 Task: Convert the item to a linked card "in list" "progress" using pattern "tartan" and copying "labels".
Action: Mouse moved to (493, 253)
Screenshot: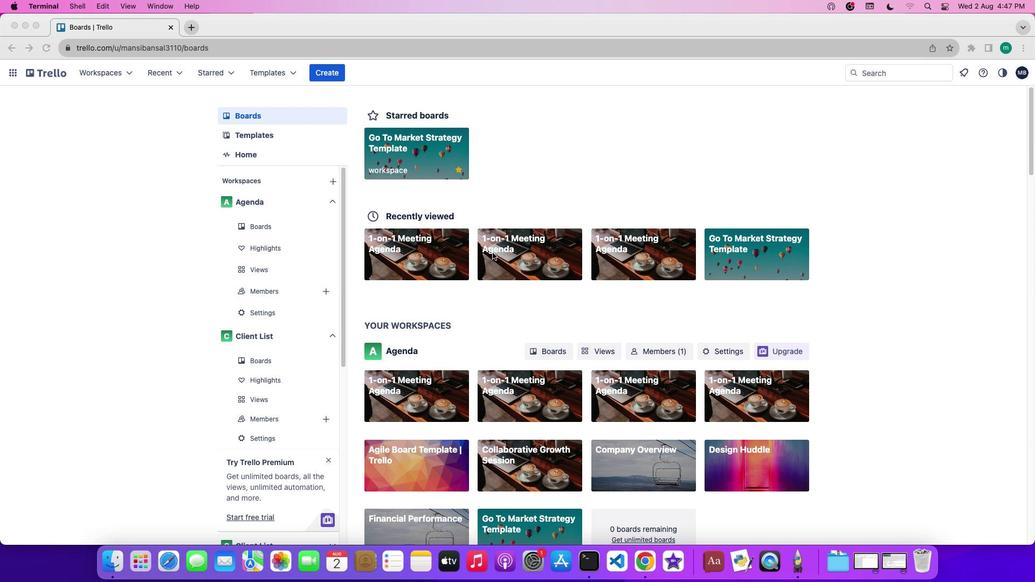 
Action: Mouse pressed left at (493, 253)
Screenshot: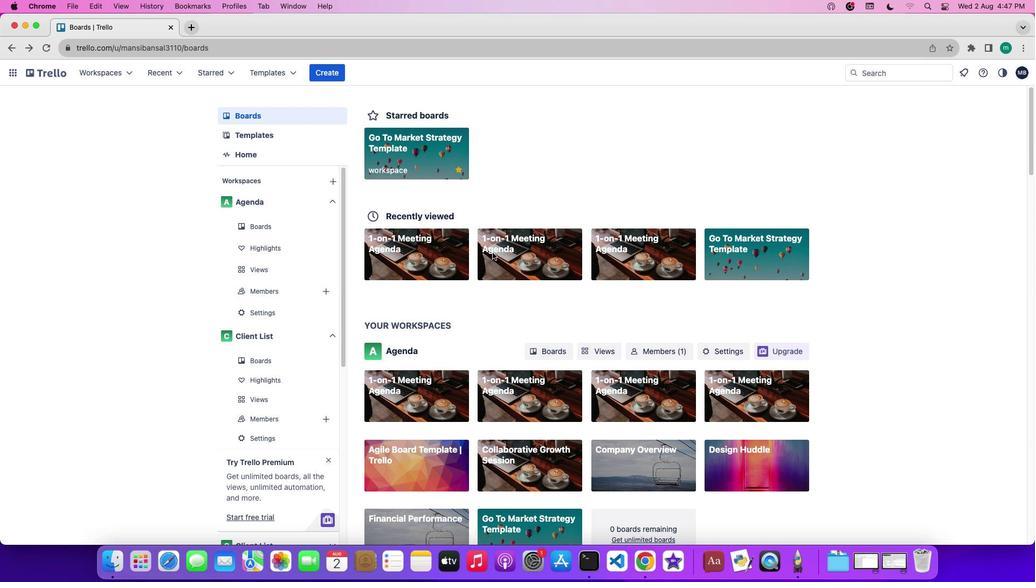 
Action: Mouse pressed left at (493, 253)
Screenshot: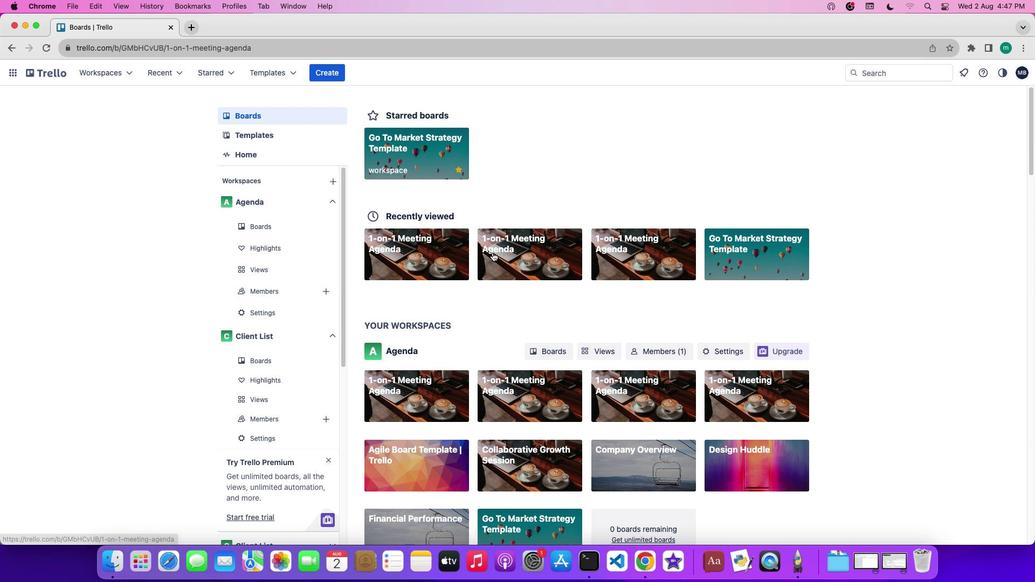 
Action: Mouse moved to (964, 246)
Screenshot: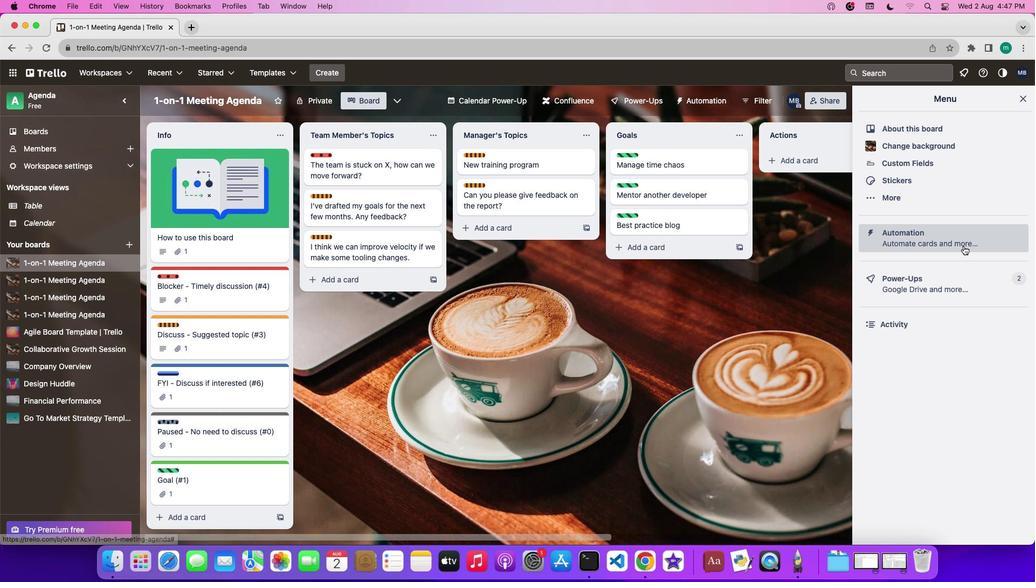 
Action: Mouse pressed left at (964, 246)
Screenshot: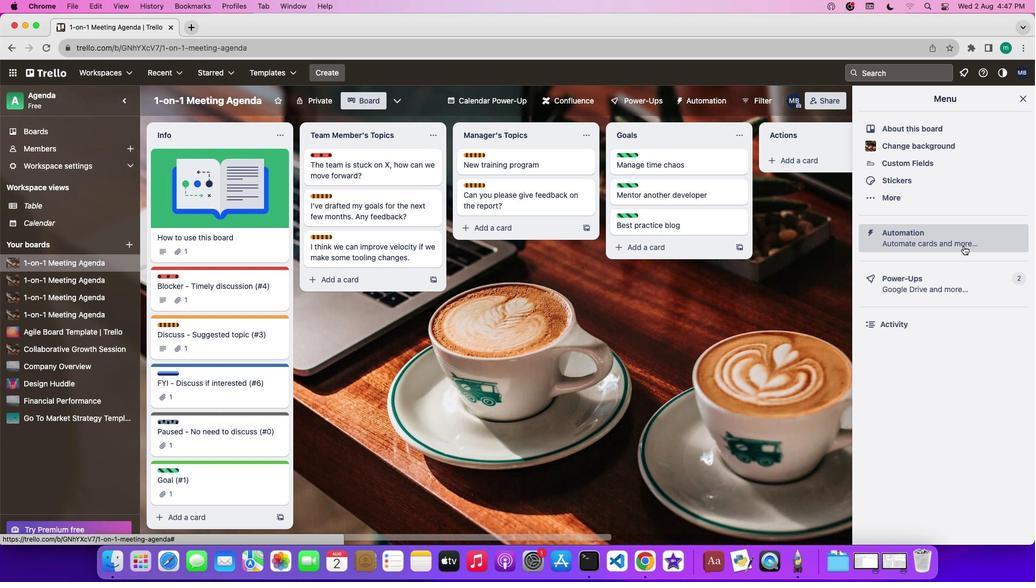 
Action: Mouse moved to (209, 274)
Screenshot: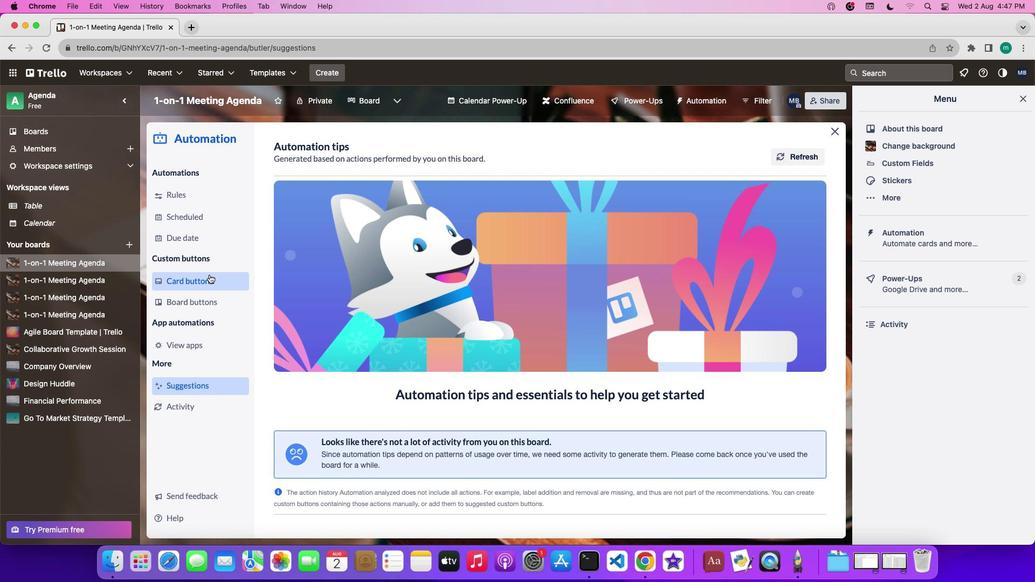 
Action: Mouse pressed left at (209, 274)
Screenshot: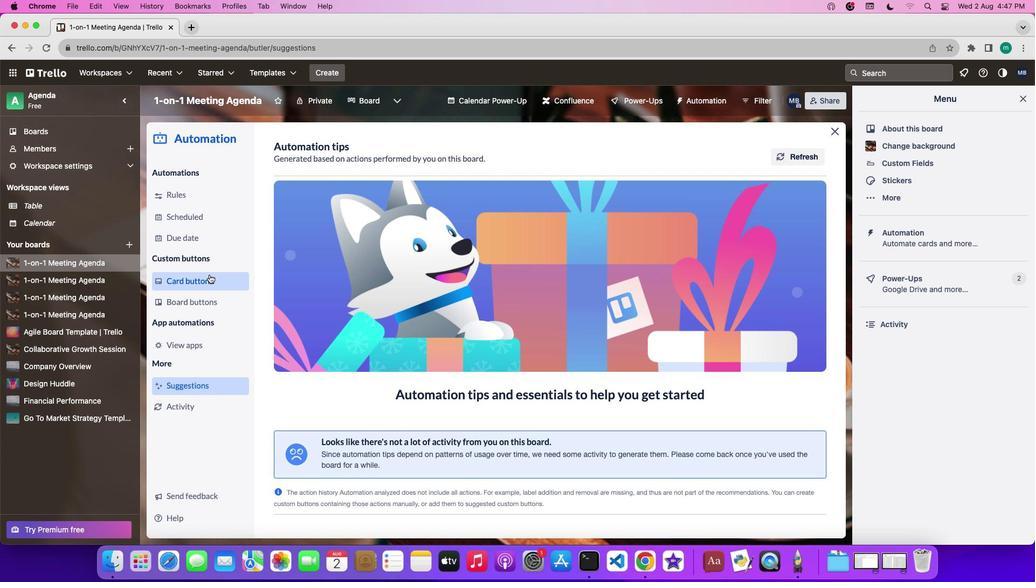 
Action: Mouse moved to (331, 383)
Screenshot: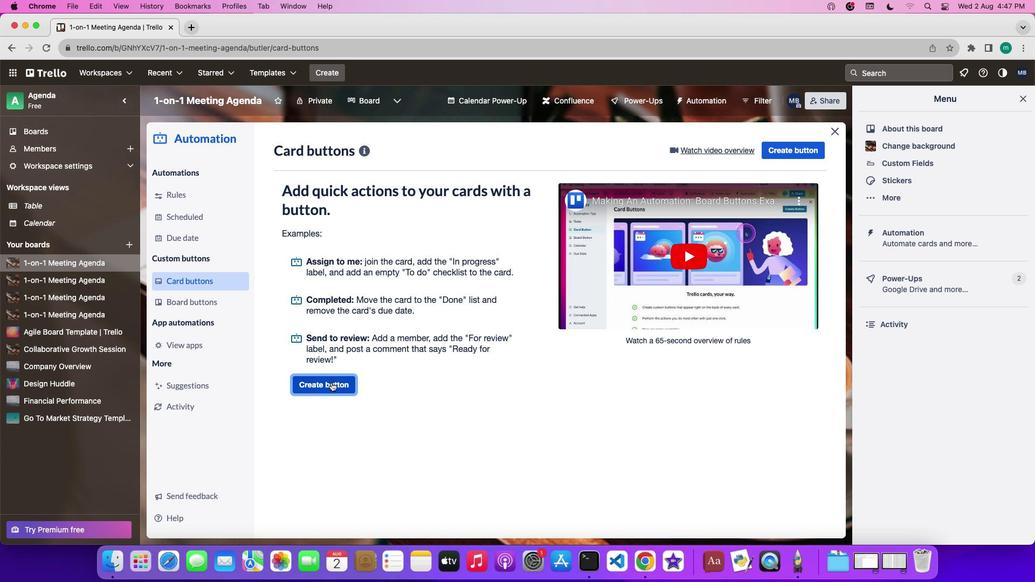 
Action: Mouse pressed left at (331, 383)
Screenshot: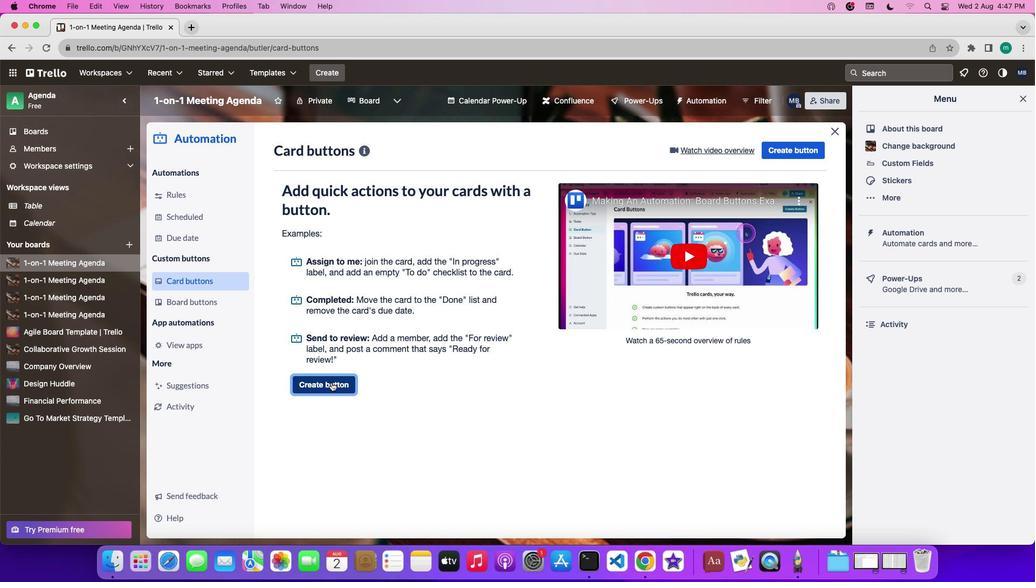 
Action: Mouse moved to (523, 300)
Screenshot: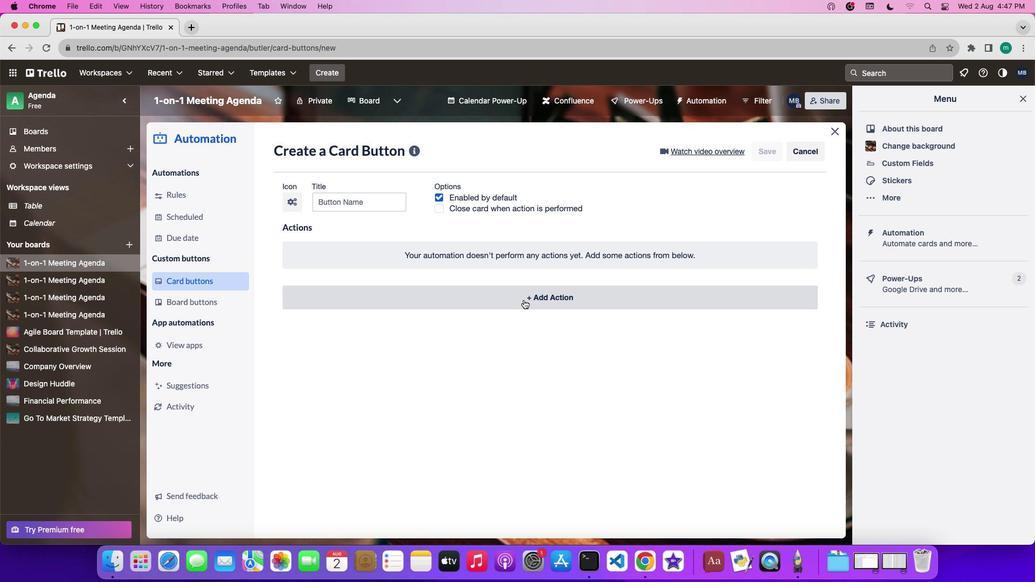 
Action: Mouse pressed left at (523, 300)
Screenshot: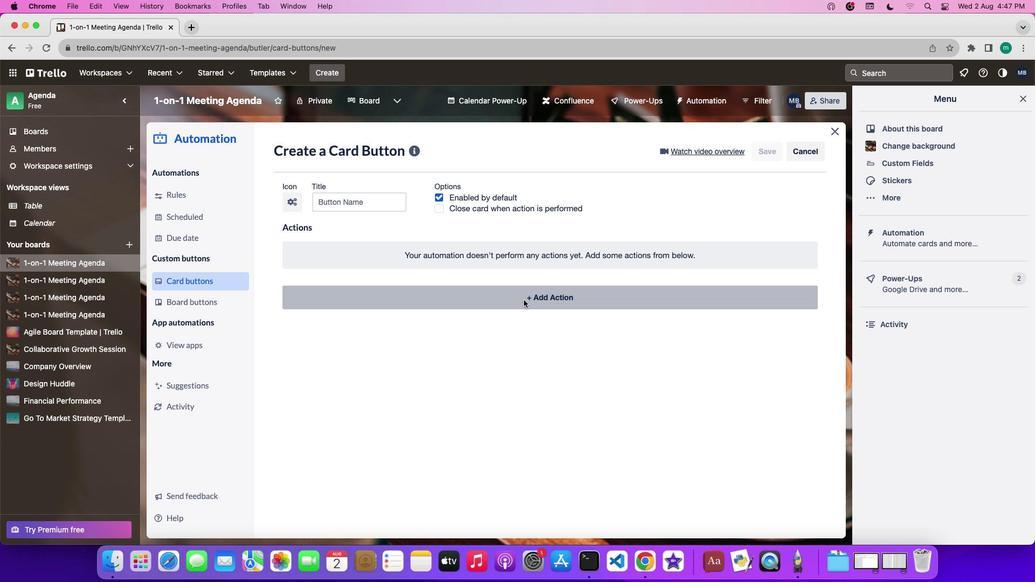 
Action: Mouse moved to (632, 329)
Screenshot: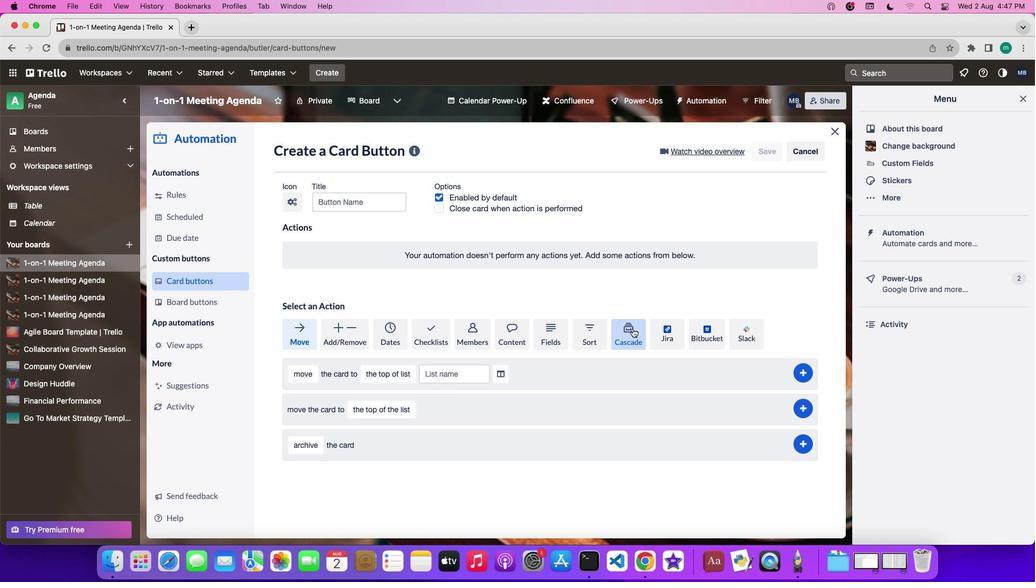 
Action: Mouse pressed left at (632, 329)
Screenshot: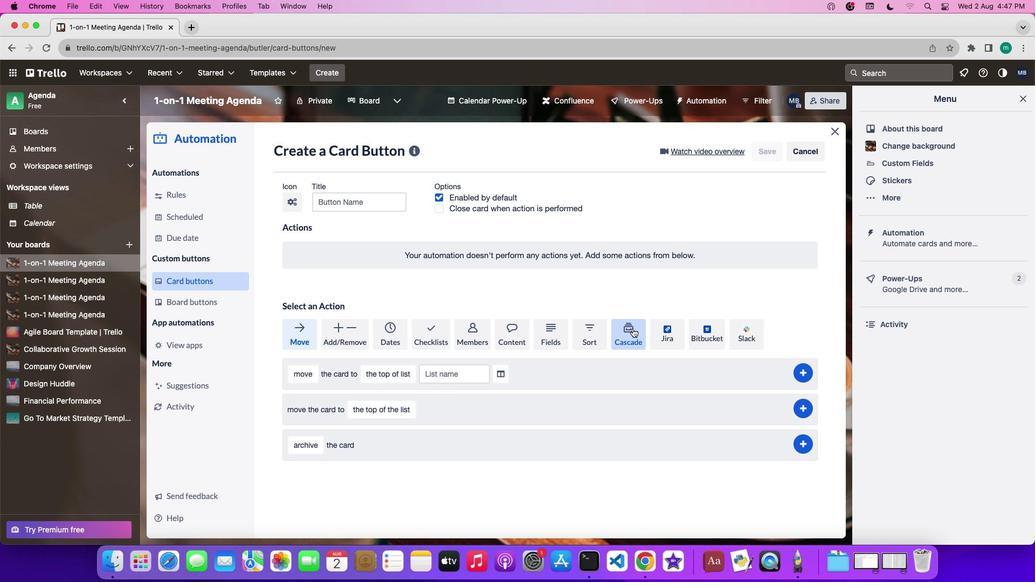
Action: Mouse moved to (566, 427)
Screenshot: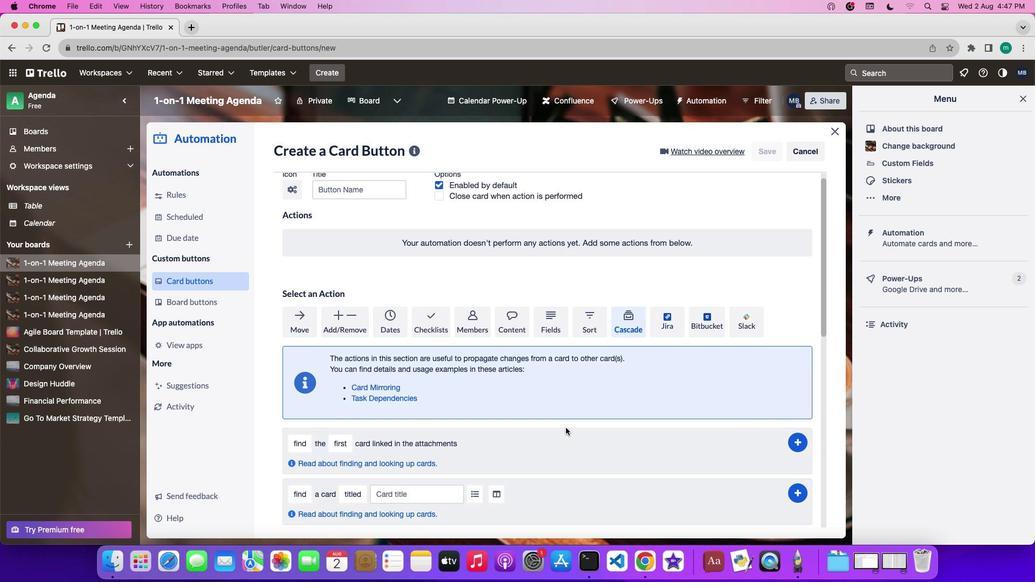 
Action: Mouse scrolled (566, 427) with delta (0, 0)
Screenshot: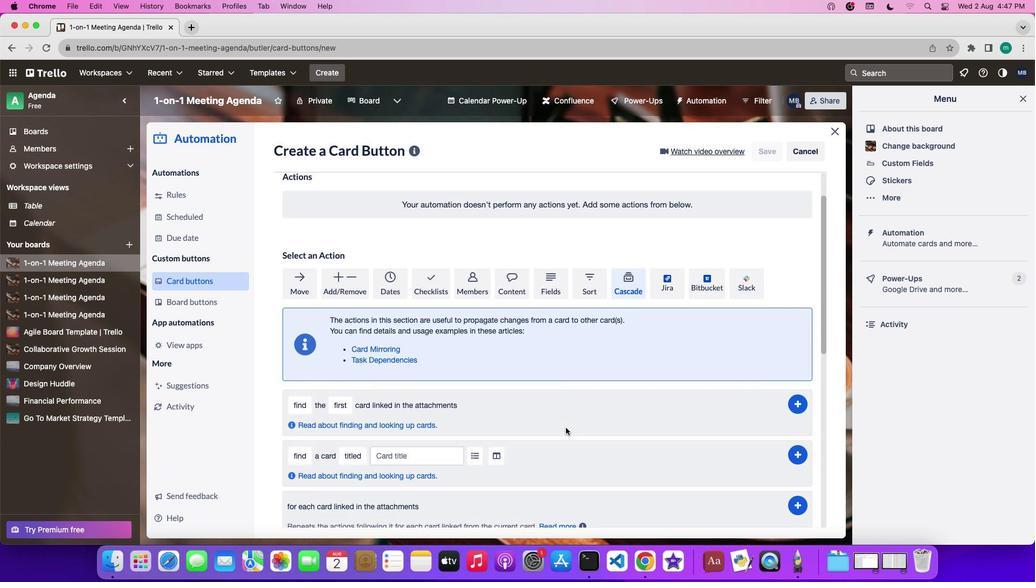 
Action: Mouse scrolled (566, 427) with delta (0, 0)
Screenshot: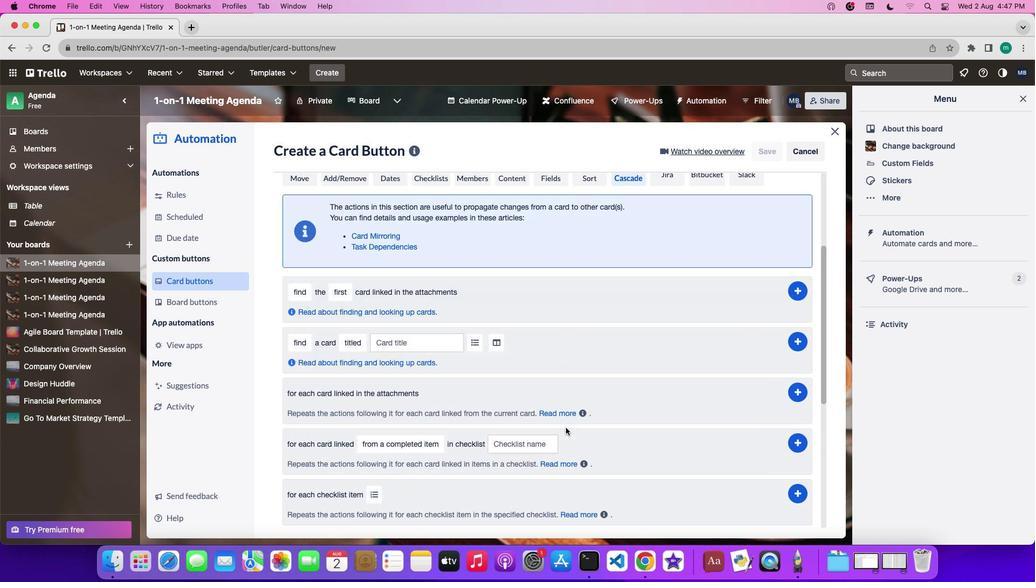 
Action: Mouse scrolled (566, 427) with delta (0, -1)
Screenshot: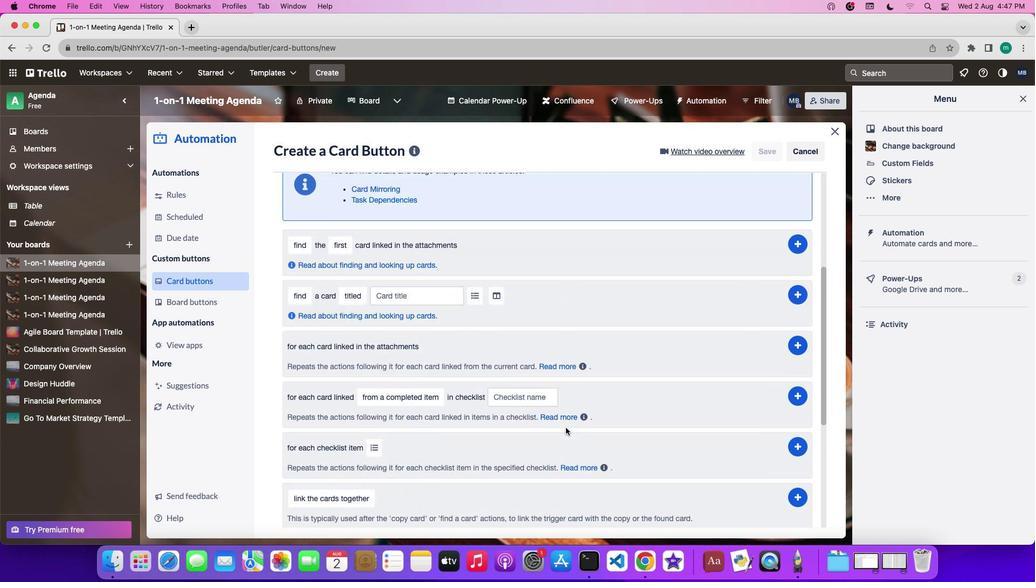 
Action: Mouse scrolled (566, 427) with delta (0, -2)
Screenshot: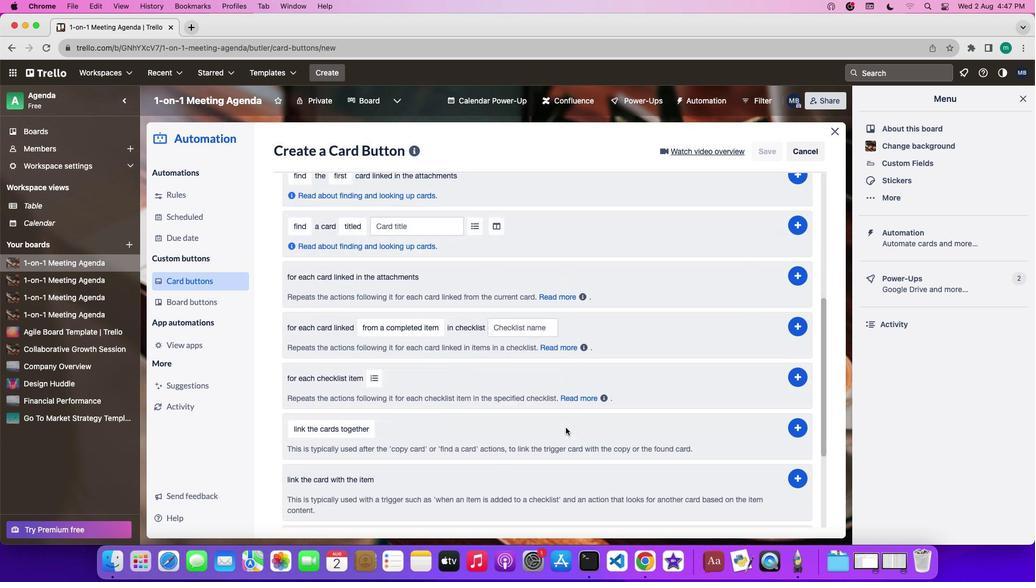 
Action: Mouse scrolled (566, 427) with delta (0, -2)
Screenshot: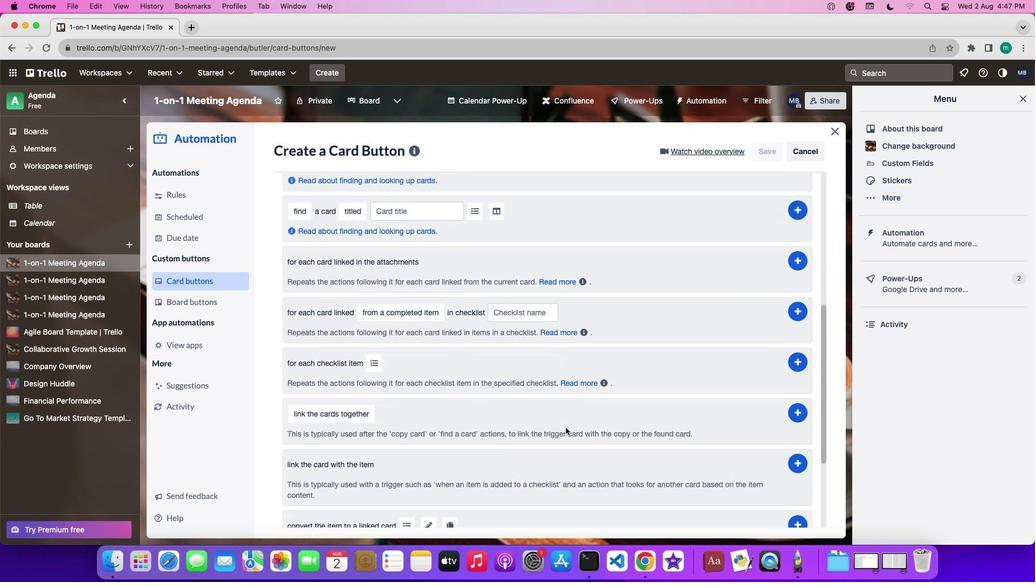 
Action: Mouse moved to (557, 423)
Screenshot: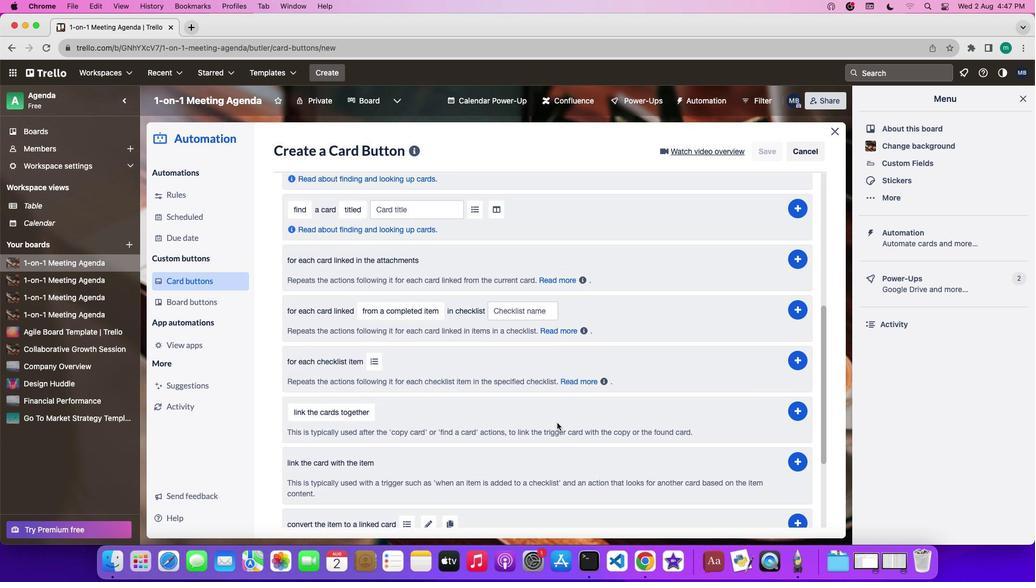 
Action: Mouse scrolled (557, 423) with delta (0, 0)
Screenshot: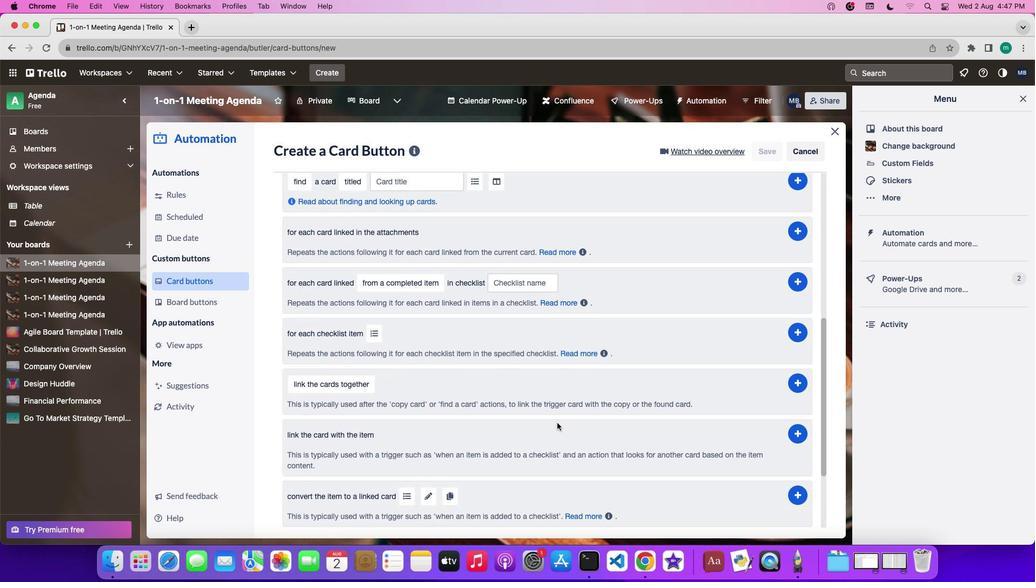 
Action: Mouse scrolled (557, 423) with delta (0, 0)
Screenshot: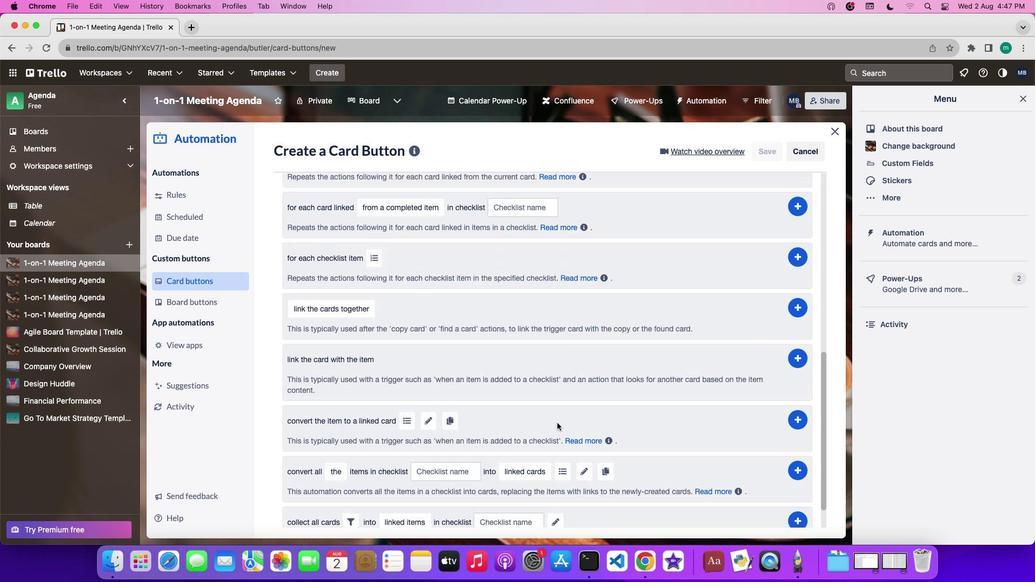 
Action: Mouse scrolled (557, 423) with delta (0, -1)
Screenshot: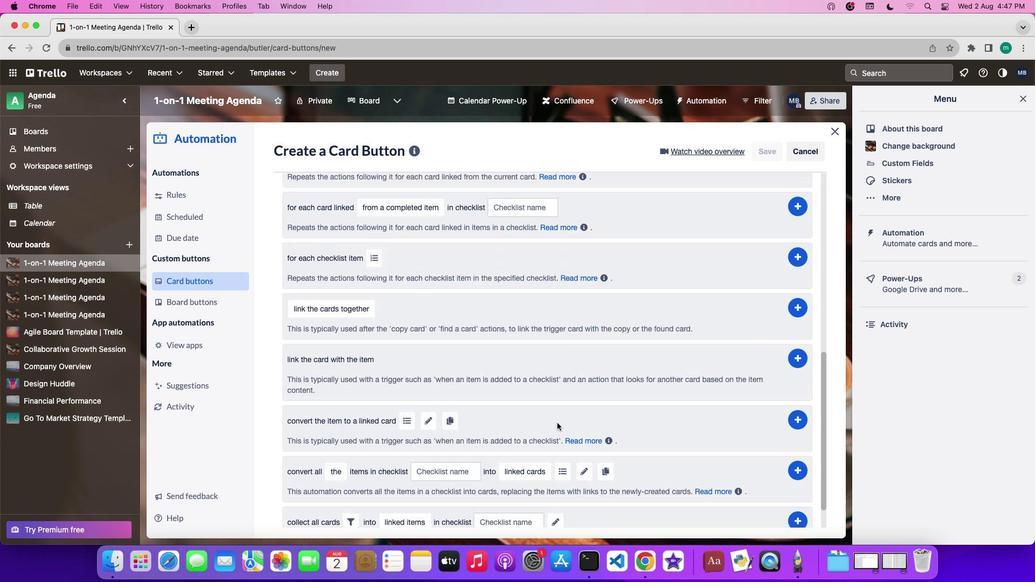 
Action: Mouse scrolled (557, 423) with delta (0, -2)
Screenshot: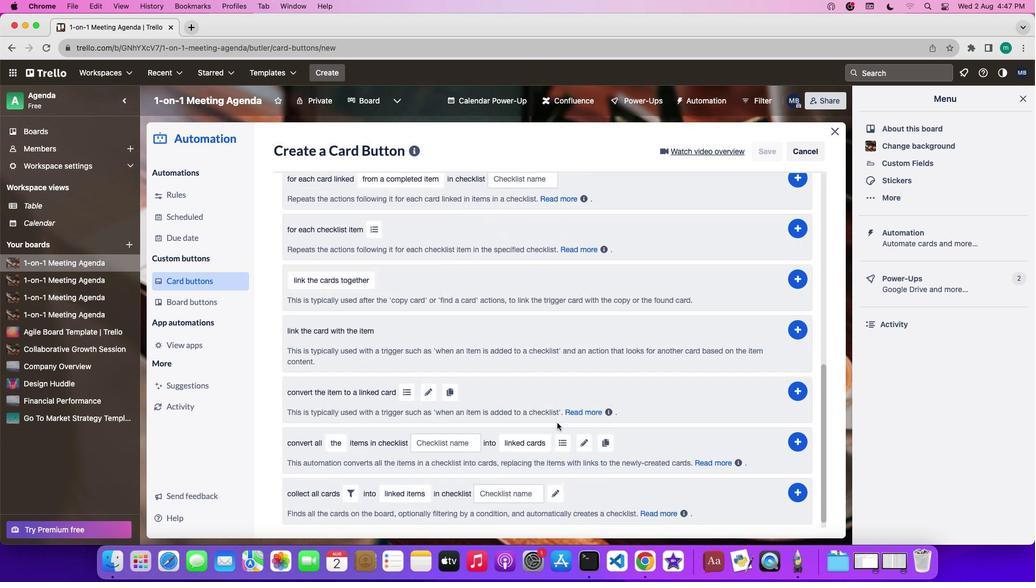 
Action: Mouse moved to (403, 388)
Screenshot: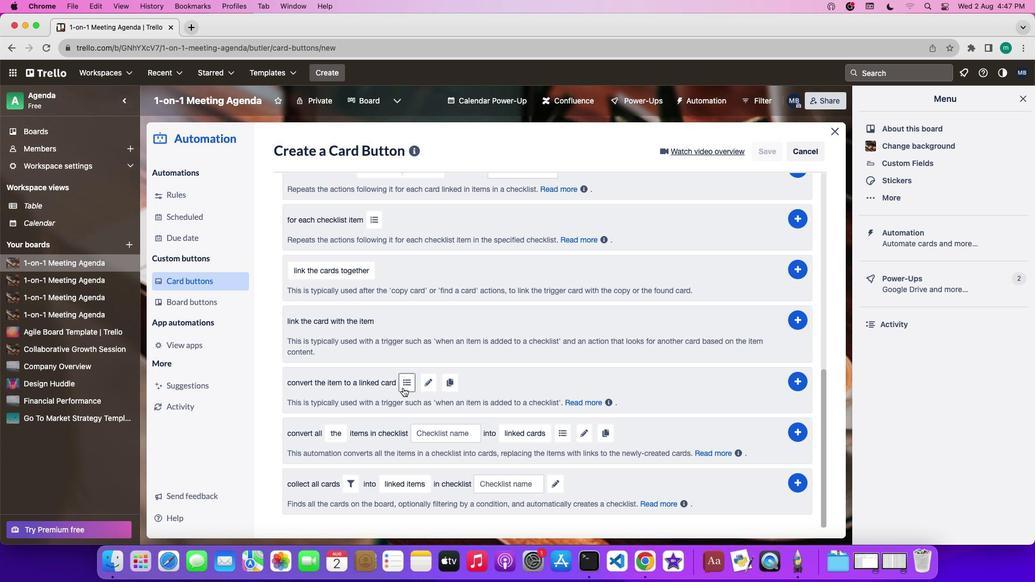 
Action: Mouse pressed left at (403, 388)
Screenshot: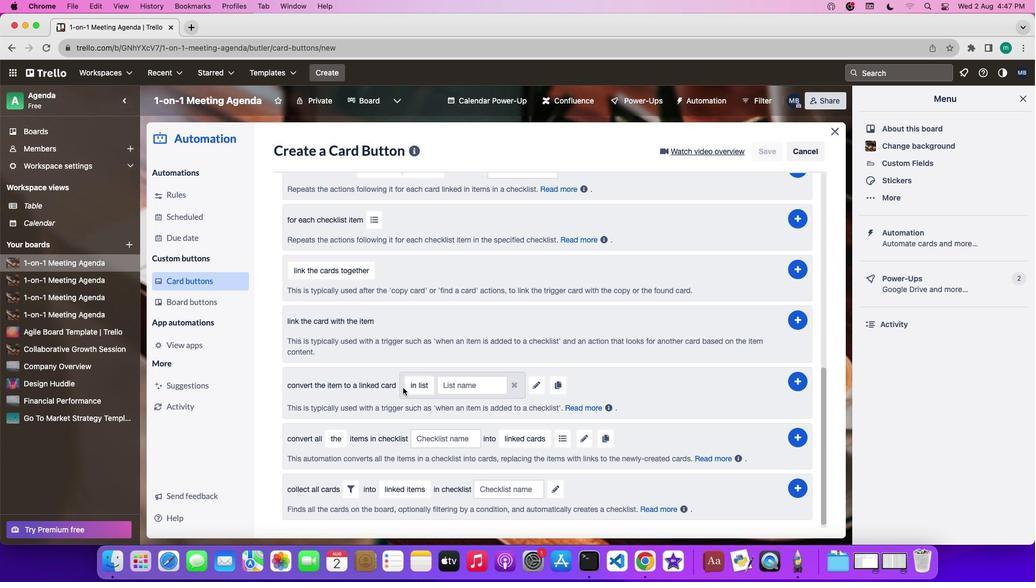 
Action: Mouse moved to (418, 390)
Screenshot: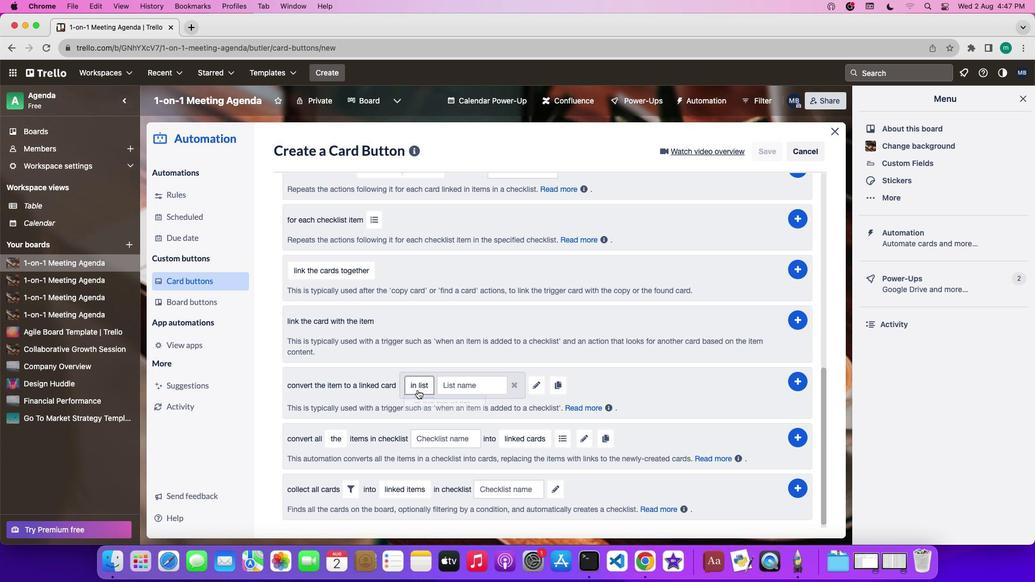 
Action: Mouse pressed left at (418, 390)
Screenshot: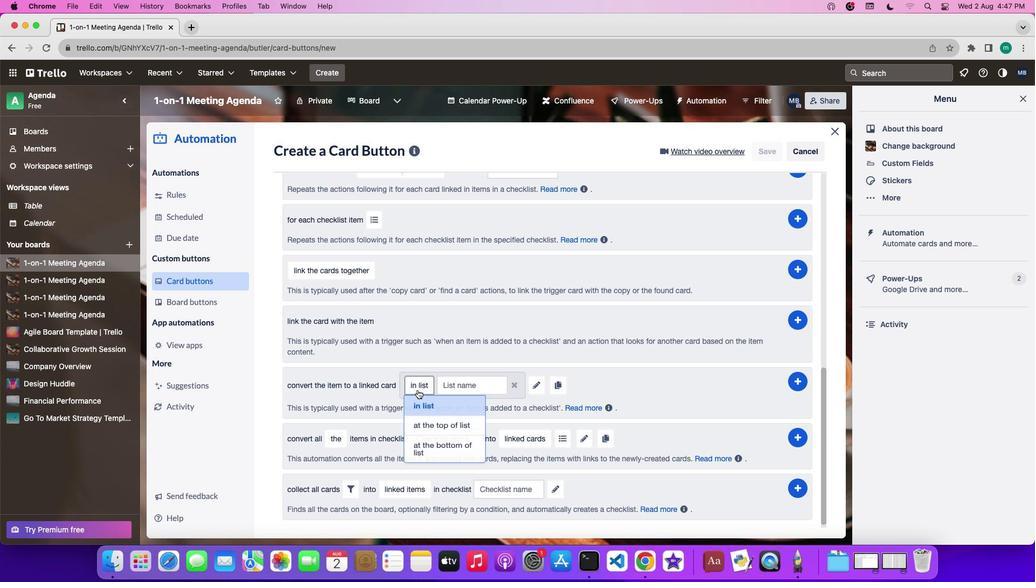 
Action: Mouse moved to (423, 405)
Screenshot: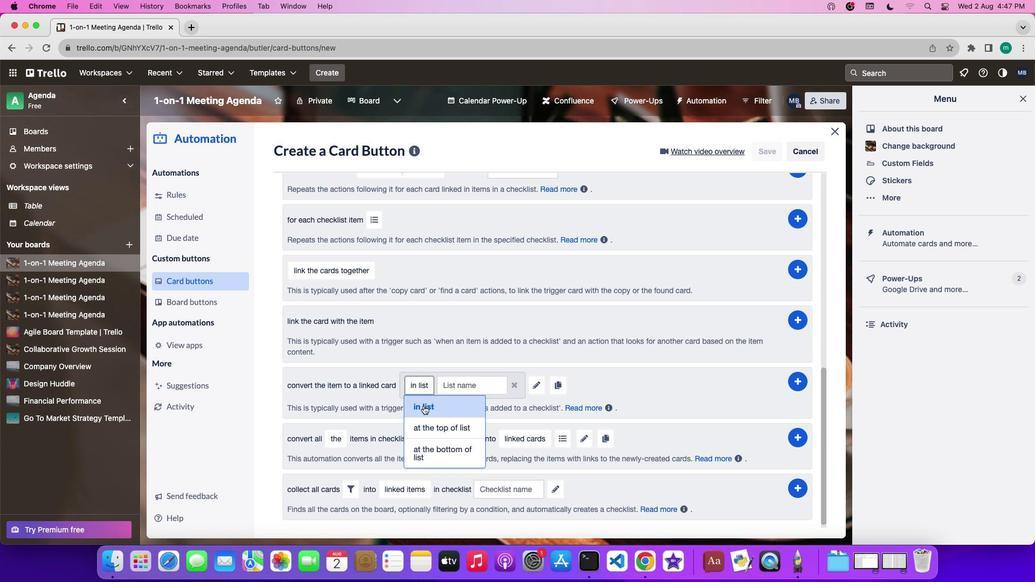 
Action: Mouse pressed left at (423, 405)
Screenshot: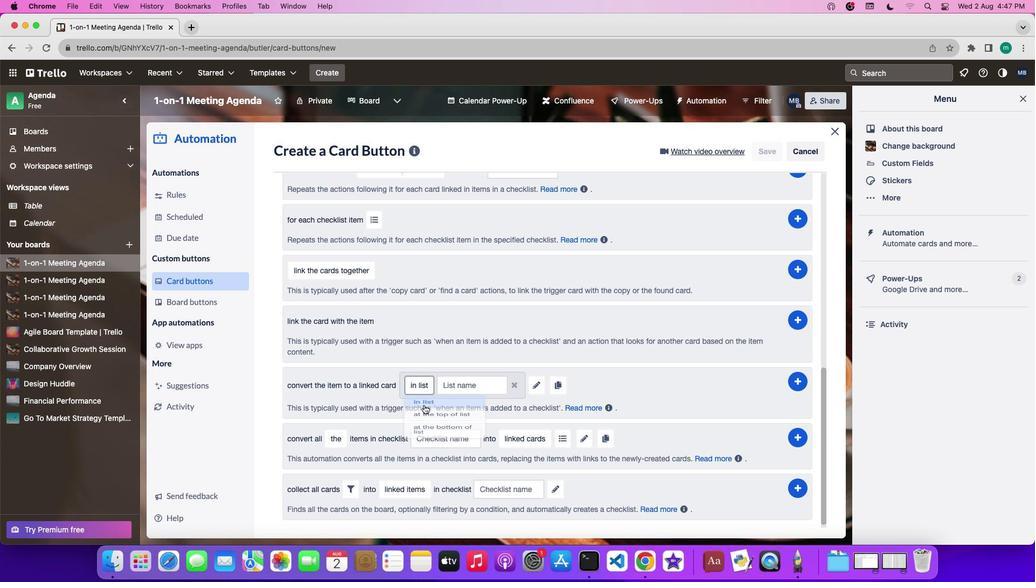
Action: Mouse moved to (465, 389)
Screenshot: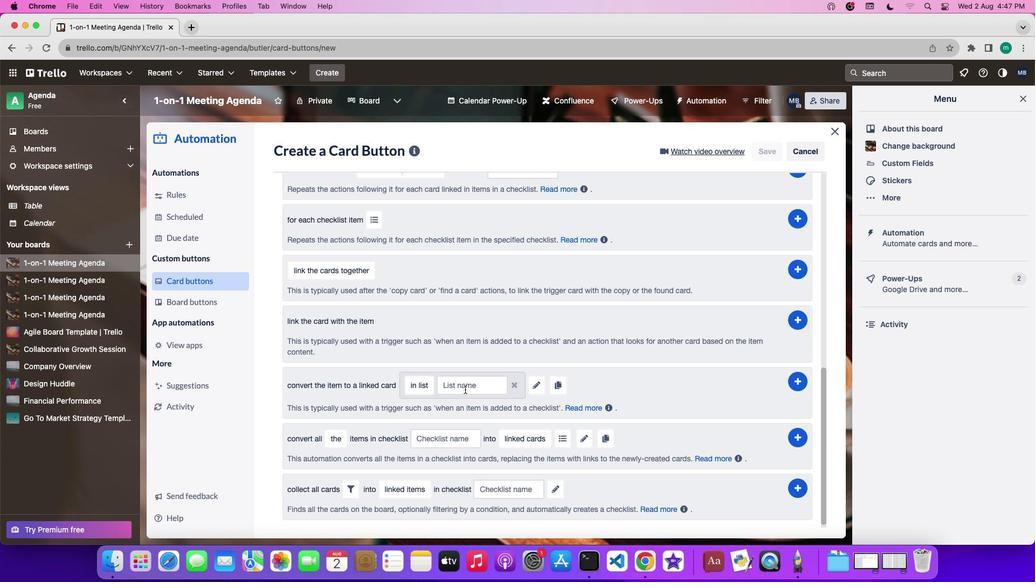 
Action: Mouse pressed left at (465, 389)
Screenshot: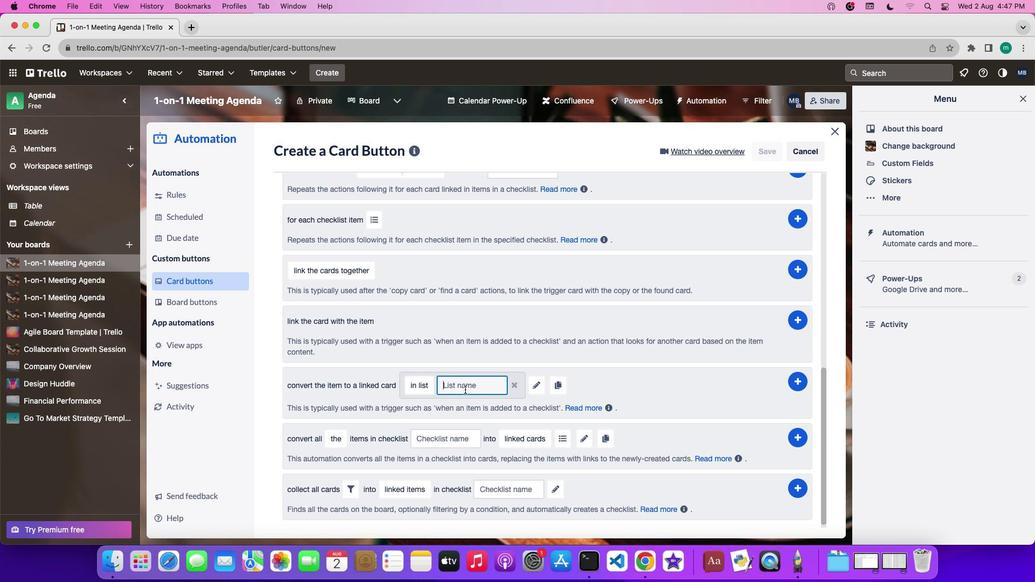 
Action: Key pressed 'p''r''o''g''r''e''s''s'
Screenshot: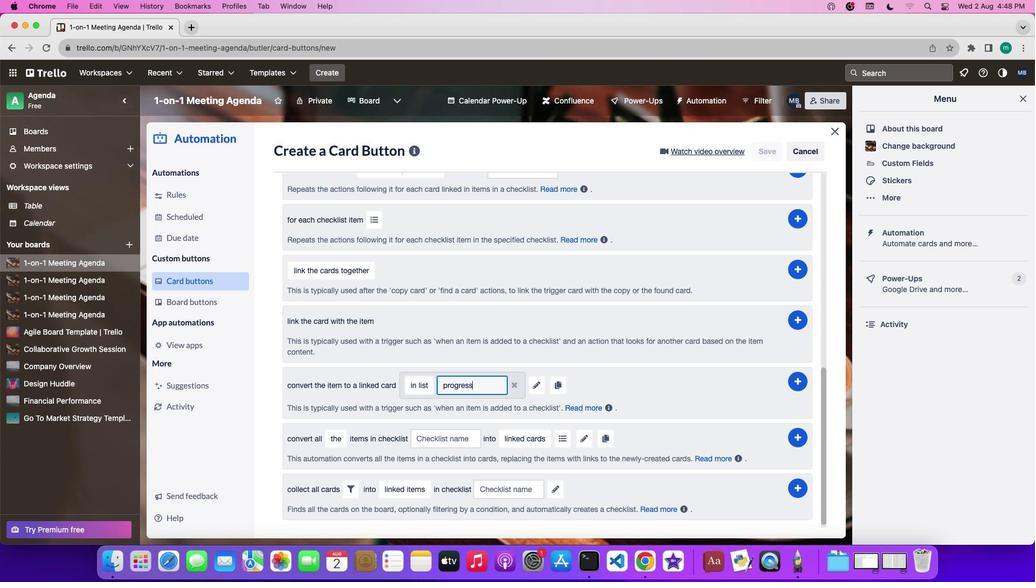 
Action: Mouse moved to (542, 384)
Screenshot: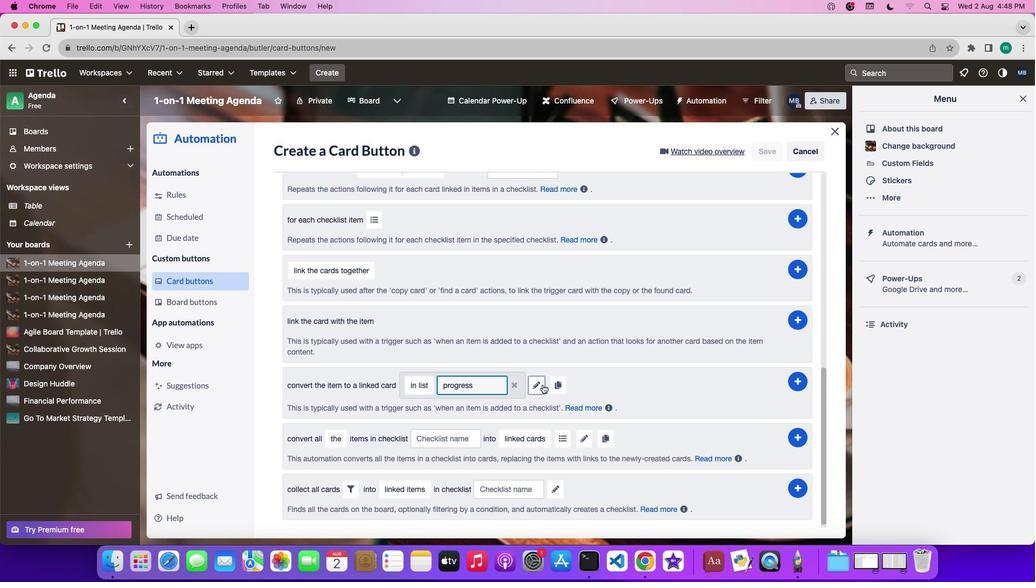 
Action: Mouse pressed left at (542, 384)
Screenshot: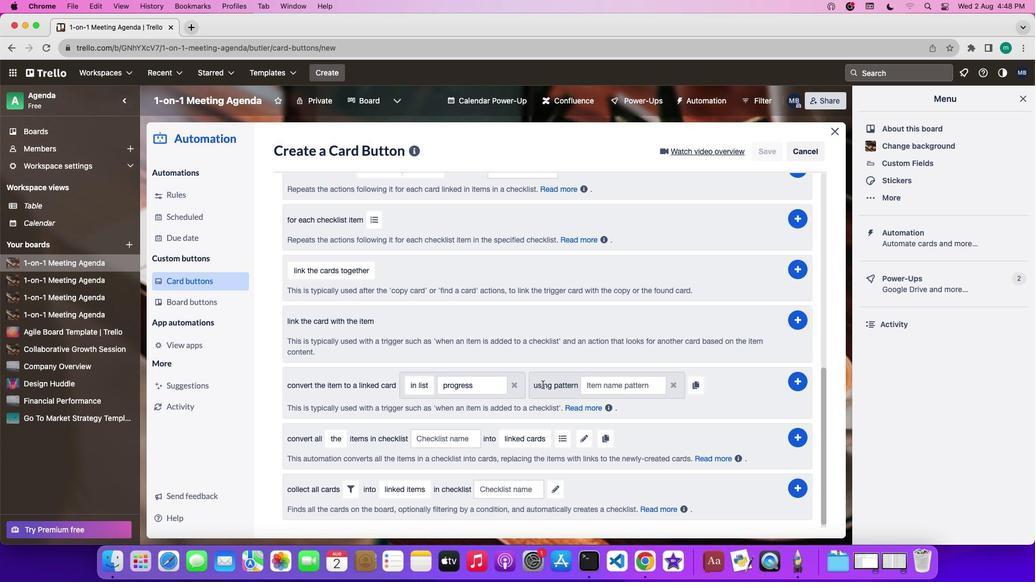 
Action: Mouse moved to (617, 388)
Screenshot: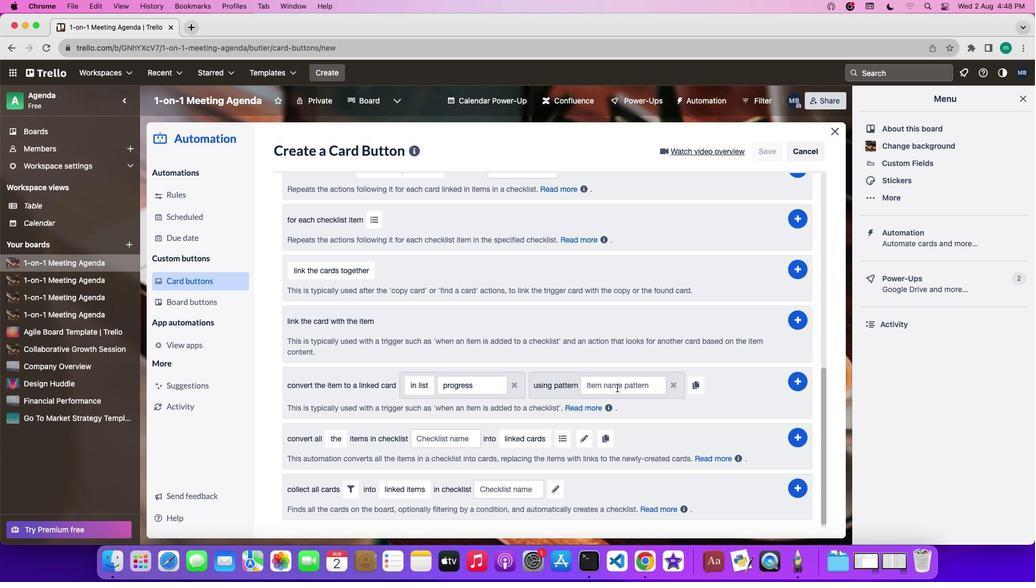 
Action: Mouse pressed left at (617, 388)
Screenshot: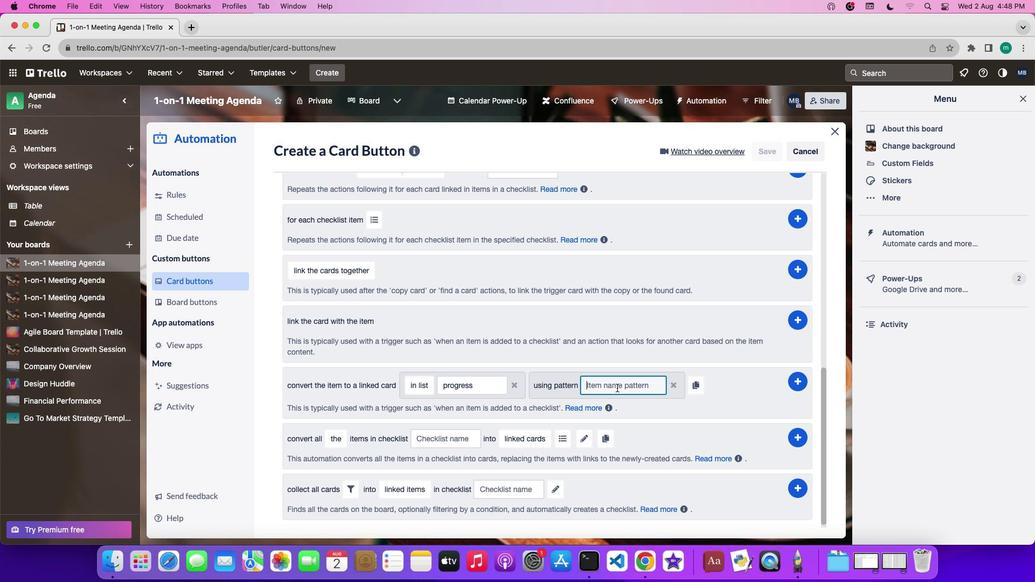 
Action: Key pressed 't''a''r''t''a''n'
Screenshot: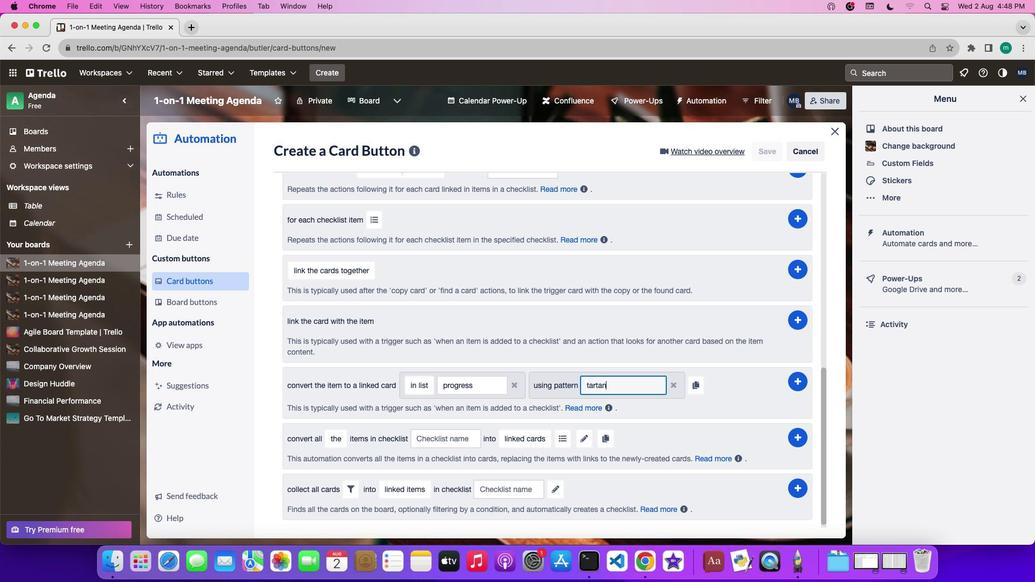 
Action: Mouse moved to (696, 387)
Screenshot: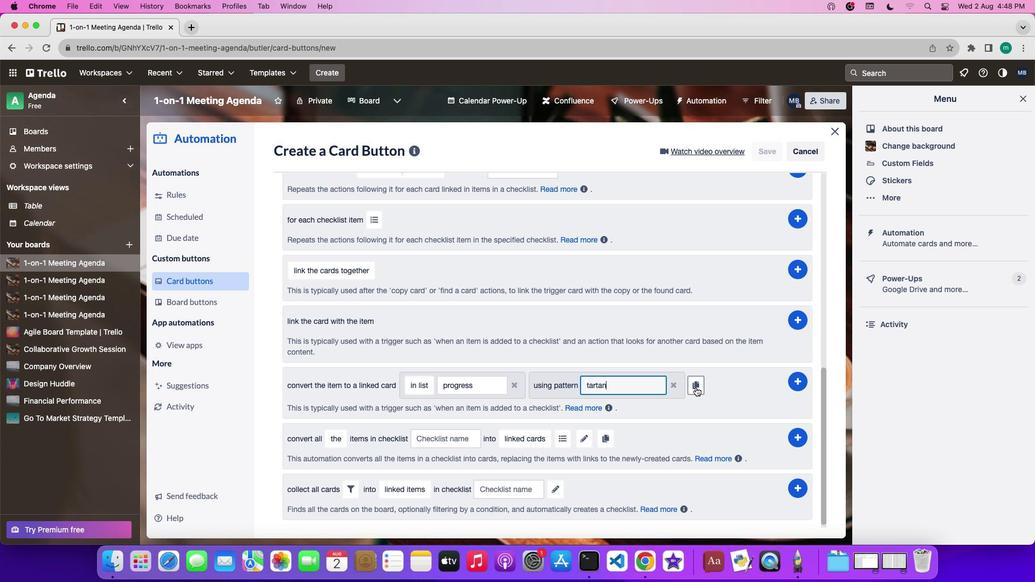 
Action: Mouse pressed left at (696, 387)
Screenshot: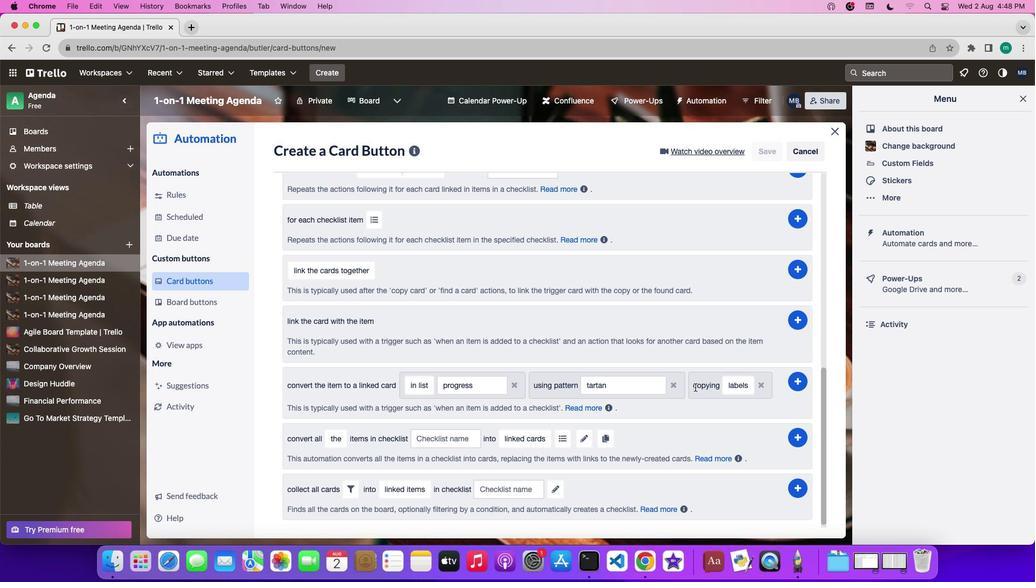 
Action: Mouse moved to (740, 406)
Screenshot: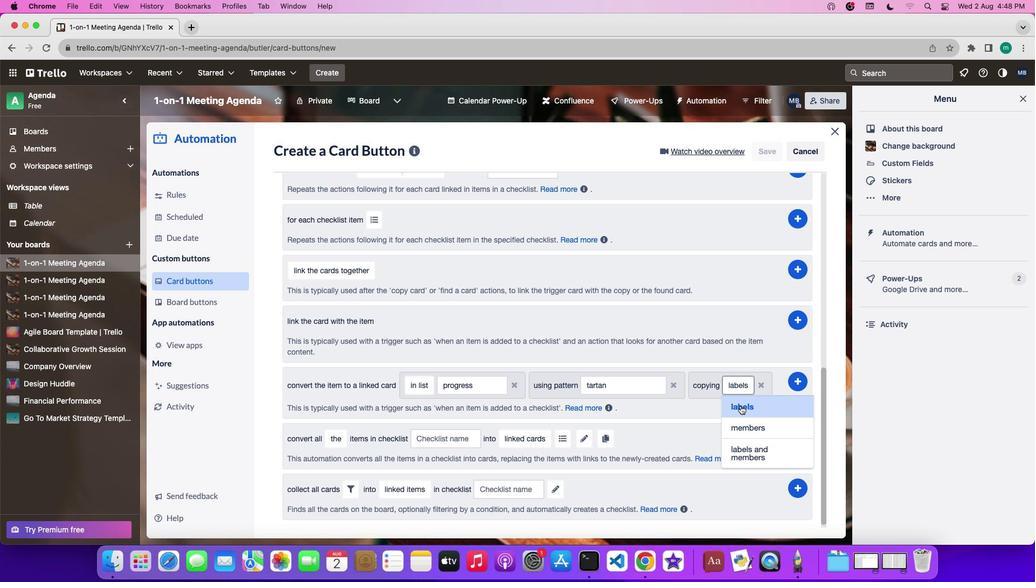 
Action: Mouse pressed left at (740, 406)
Screenshot: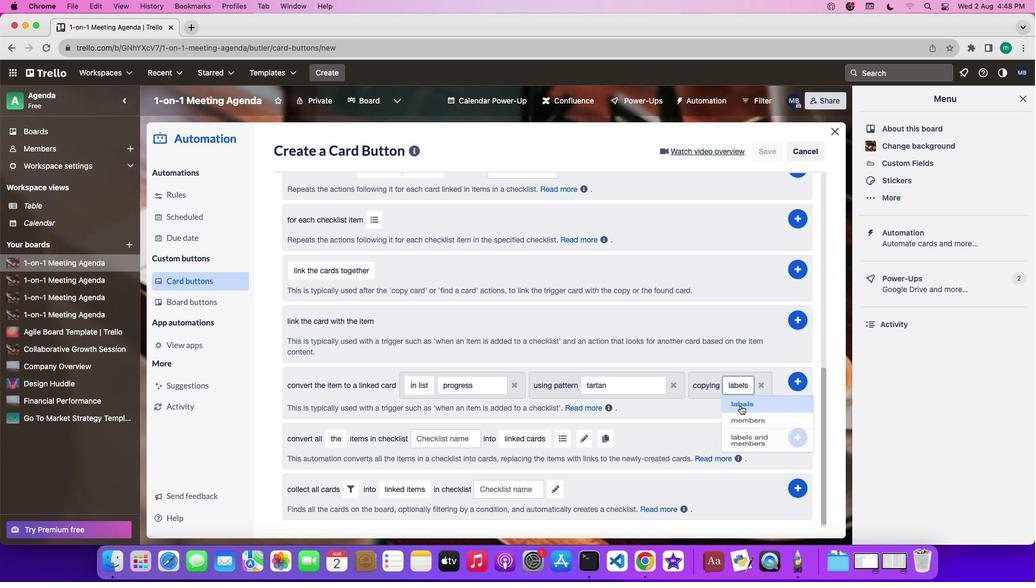 
Action: Mouse moved to (807, 381)
Screenshot: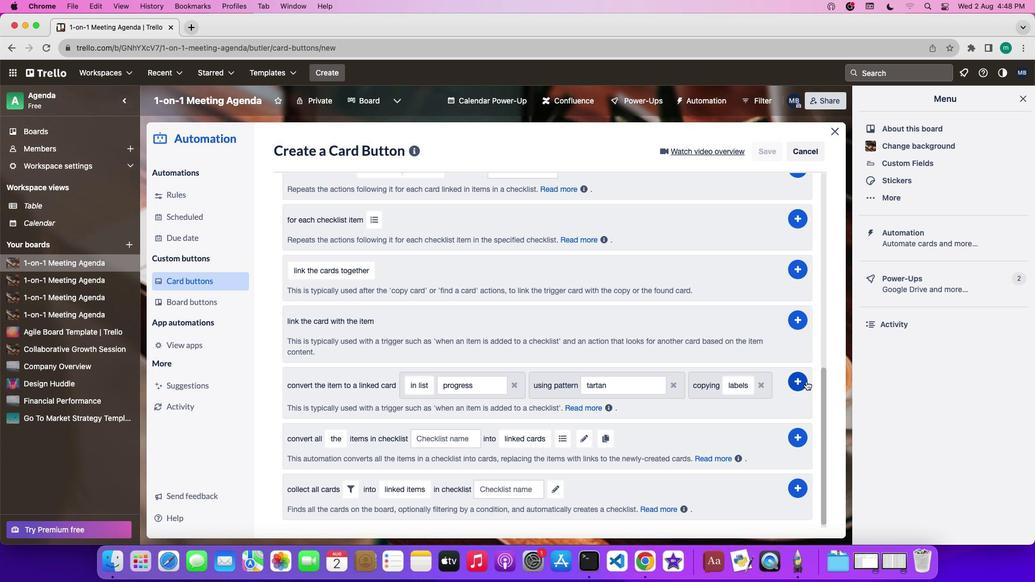 
Action: Mouse pressed left at (807, 381)
Screenshot: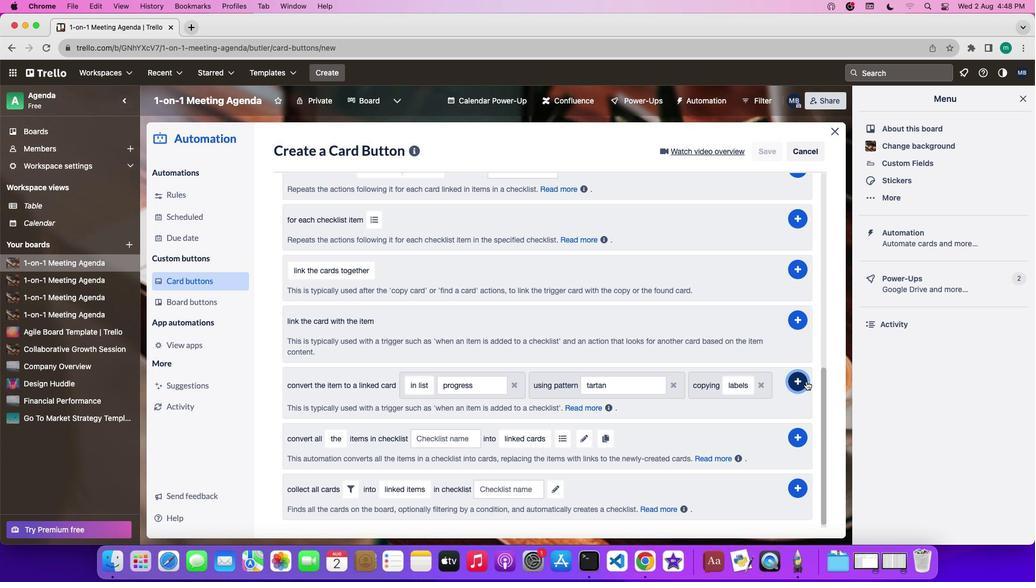 
Action: Mouse moved to (656, 421)
Screenshot: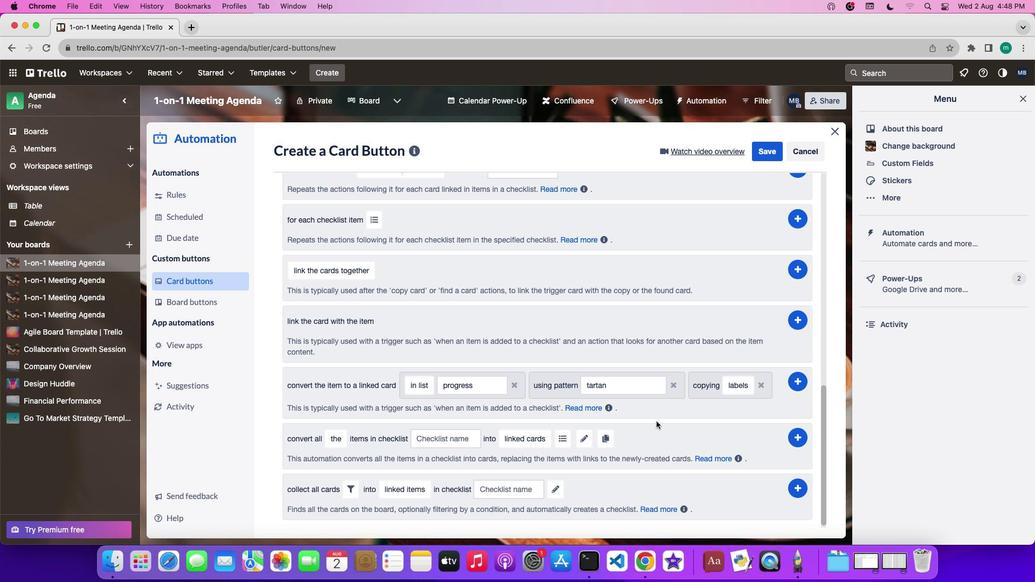 
